 Task: Show all amenities of Villa in Joshua Tree, California, United States.
Action: Mouse moved to (1042, 169)
Screenshot: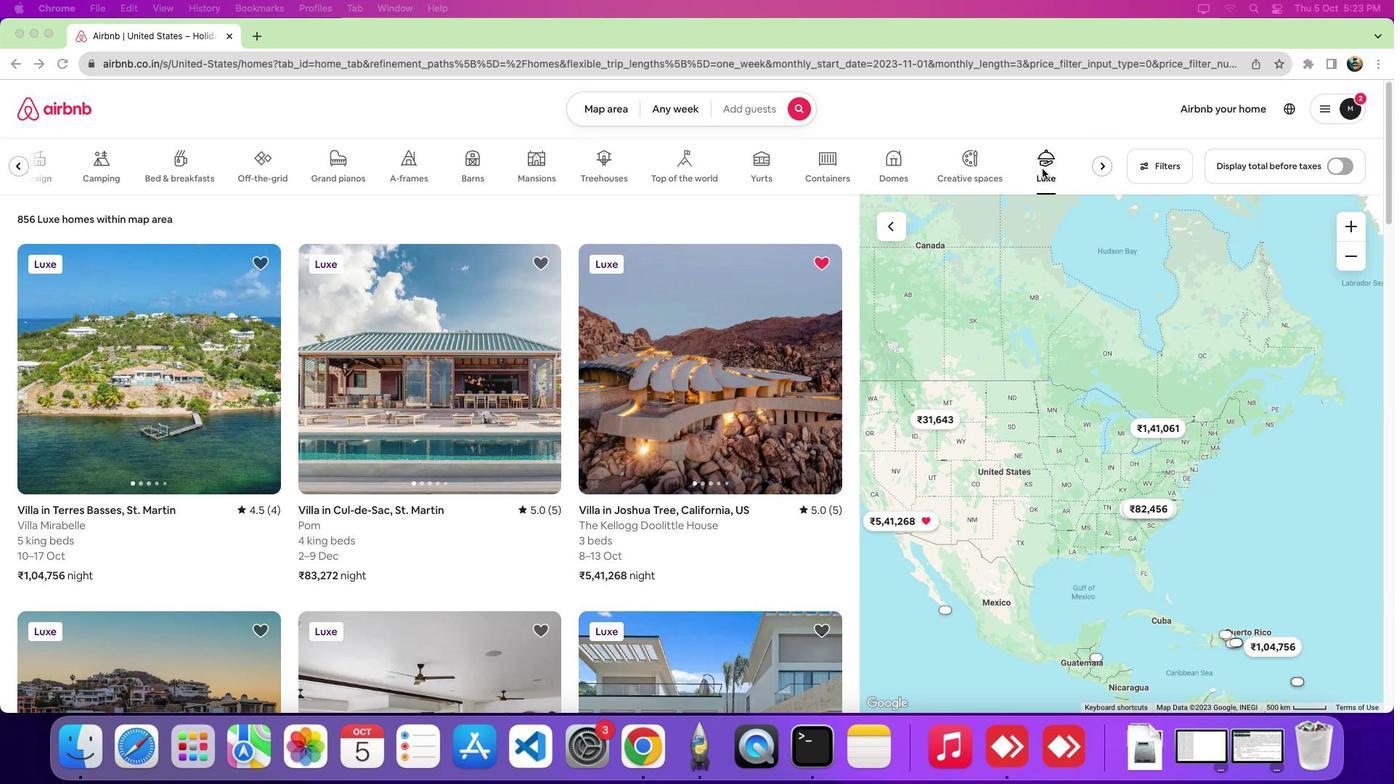
Action: Mouse pressed left at (1042, 169)
Screenshot: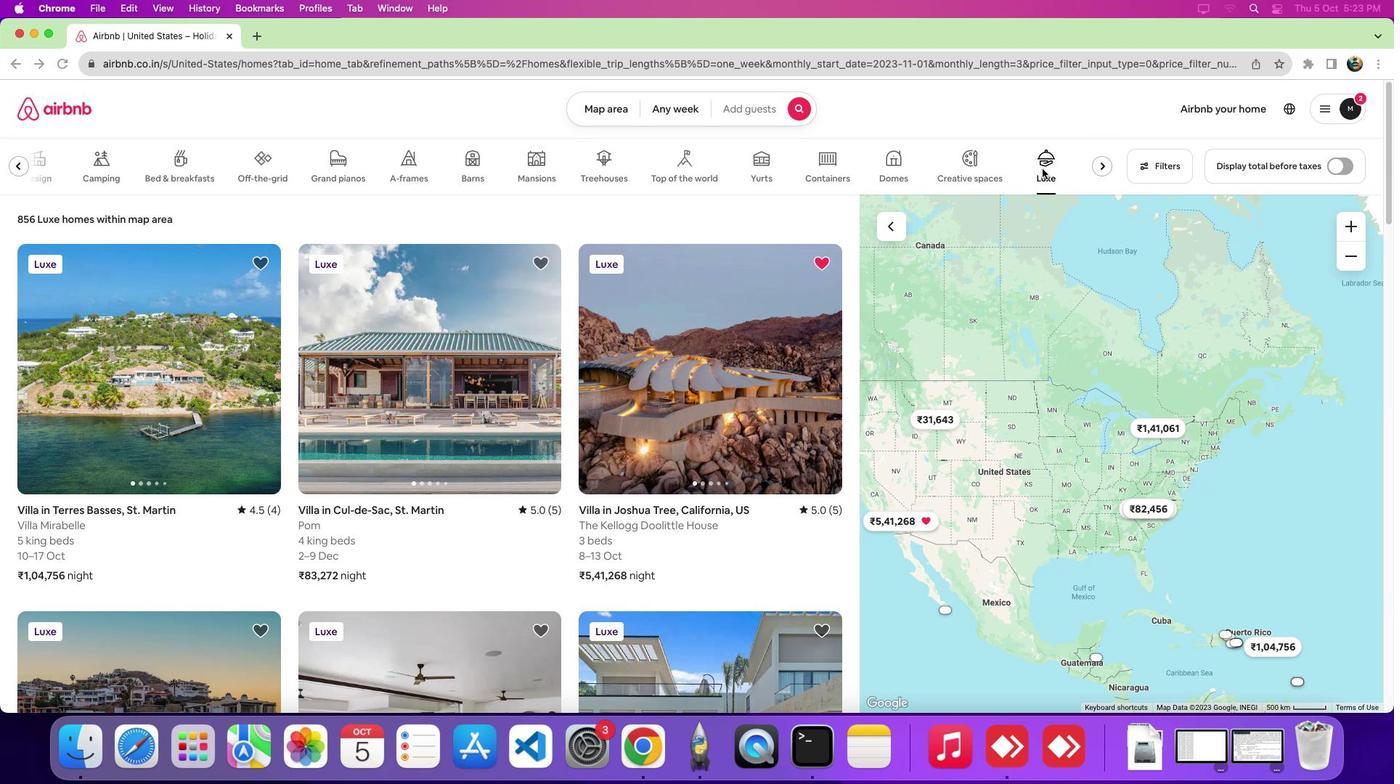
Action: Mouse moved to (761, 319)
Screenshot: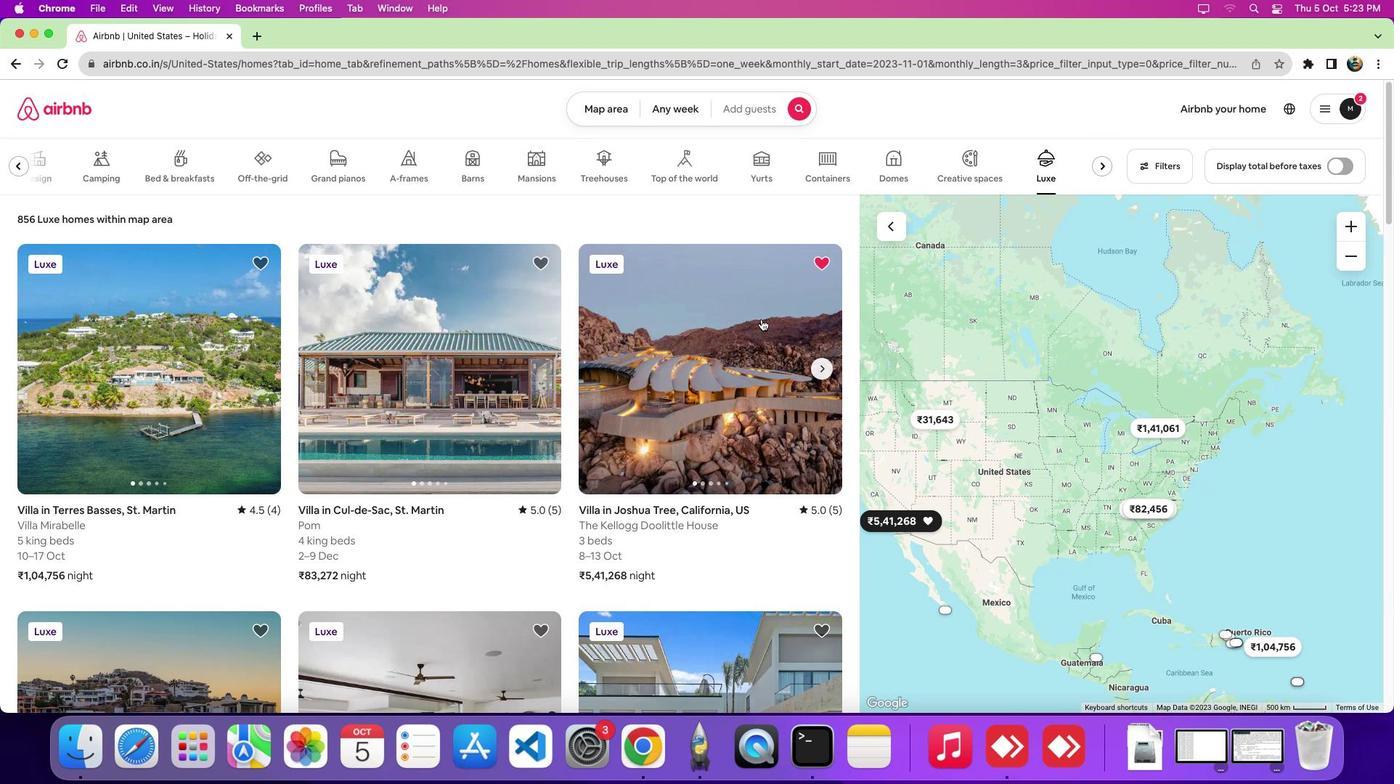 
Action: Mouse pressed left at (761, 319)
Screenshot: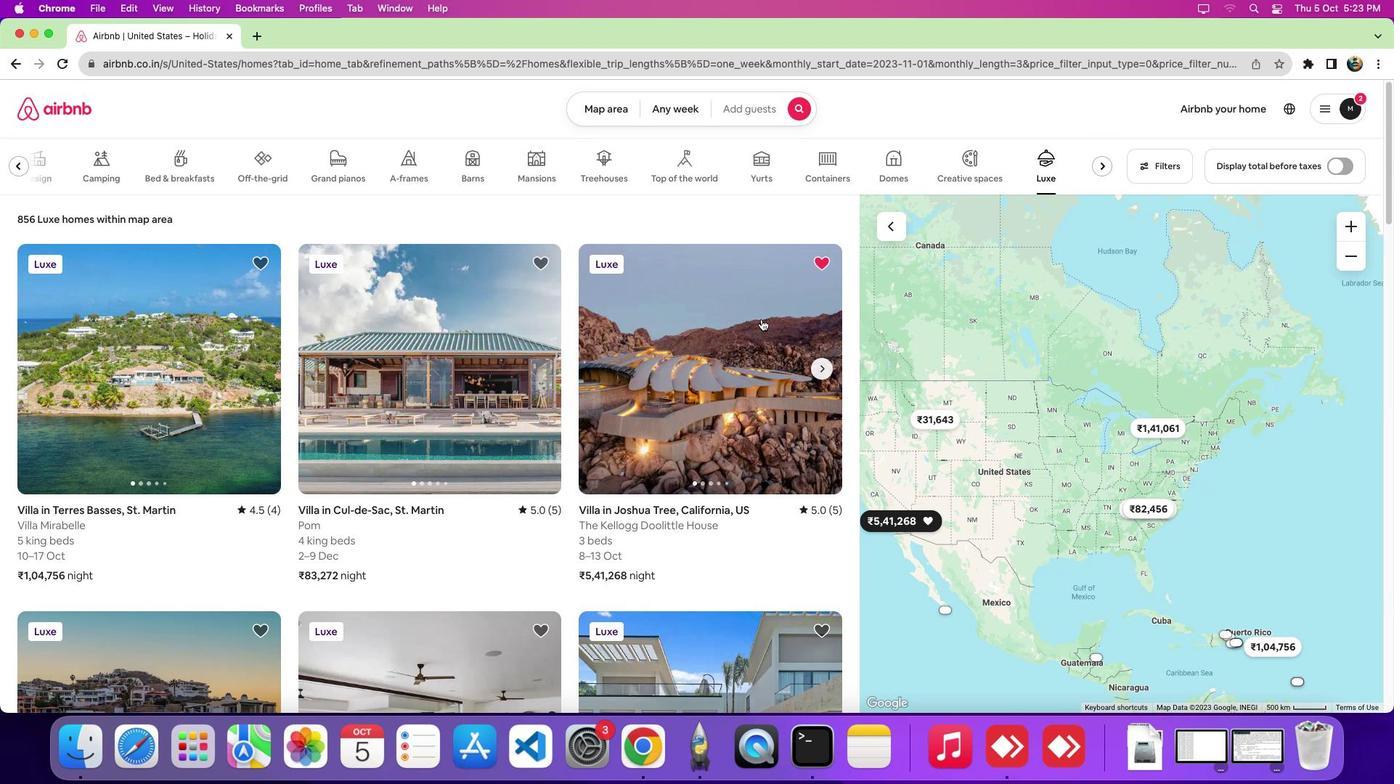 
Action: Mouse moved to (717, 443)
Screenshot: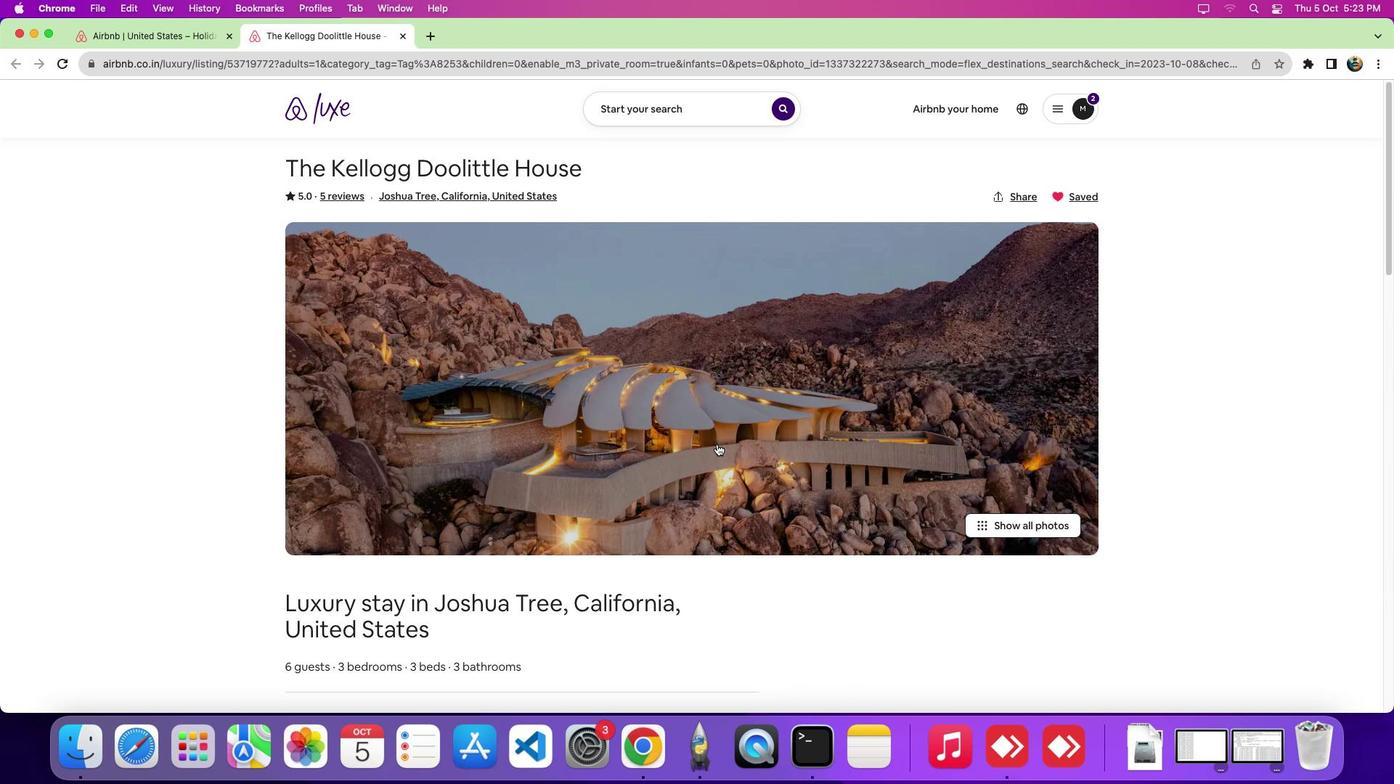
Action: Mouse scrolled (717, 443) with delta (0, 0)
Screenshot: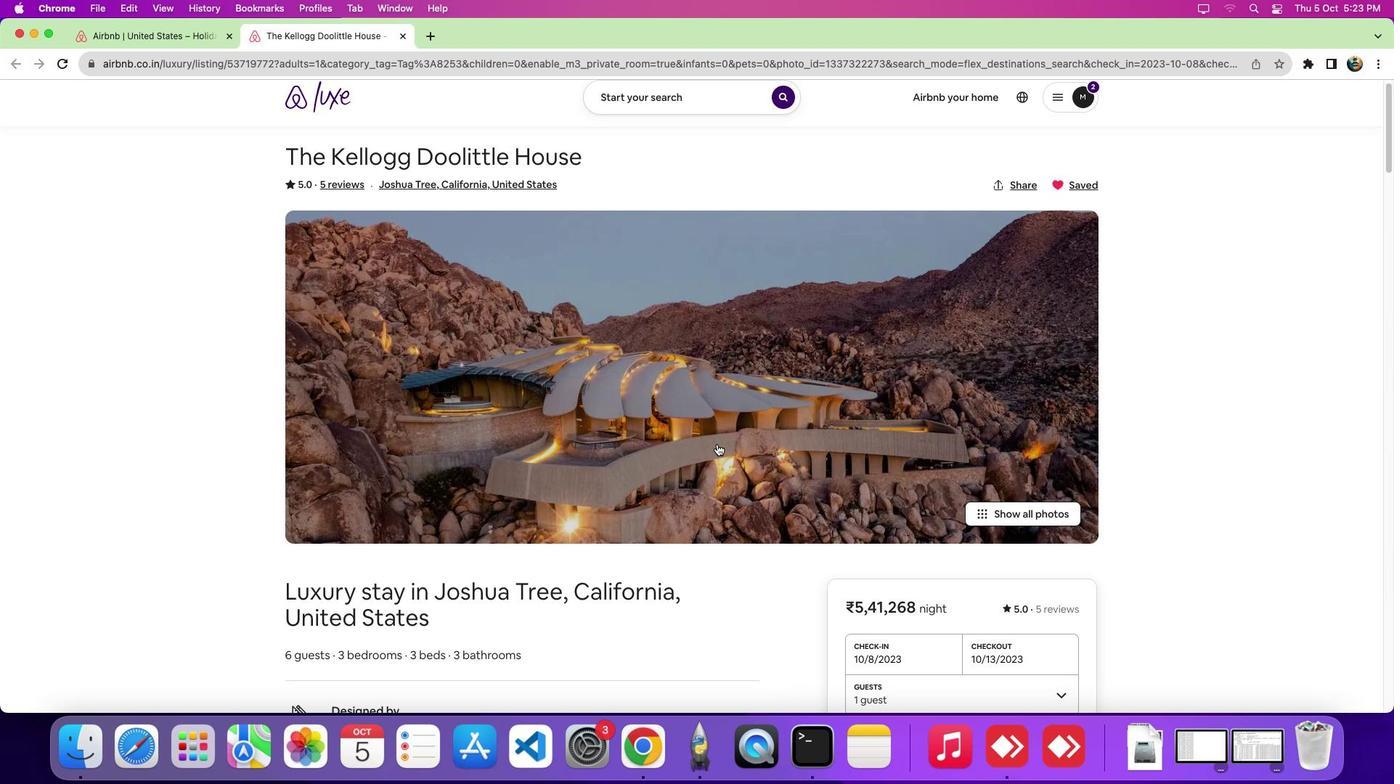 
Action: Mouse scrolled (717, 443) with delta (0, 0)
Screenshot: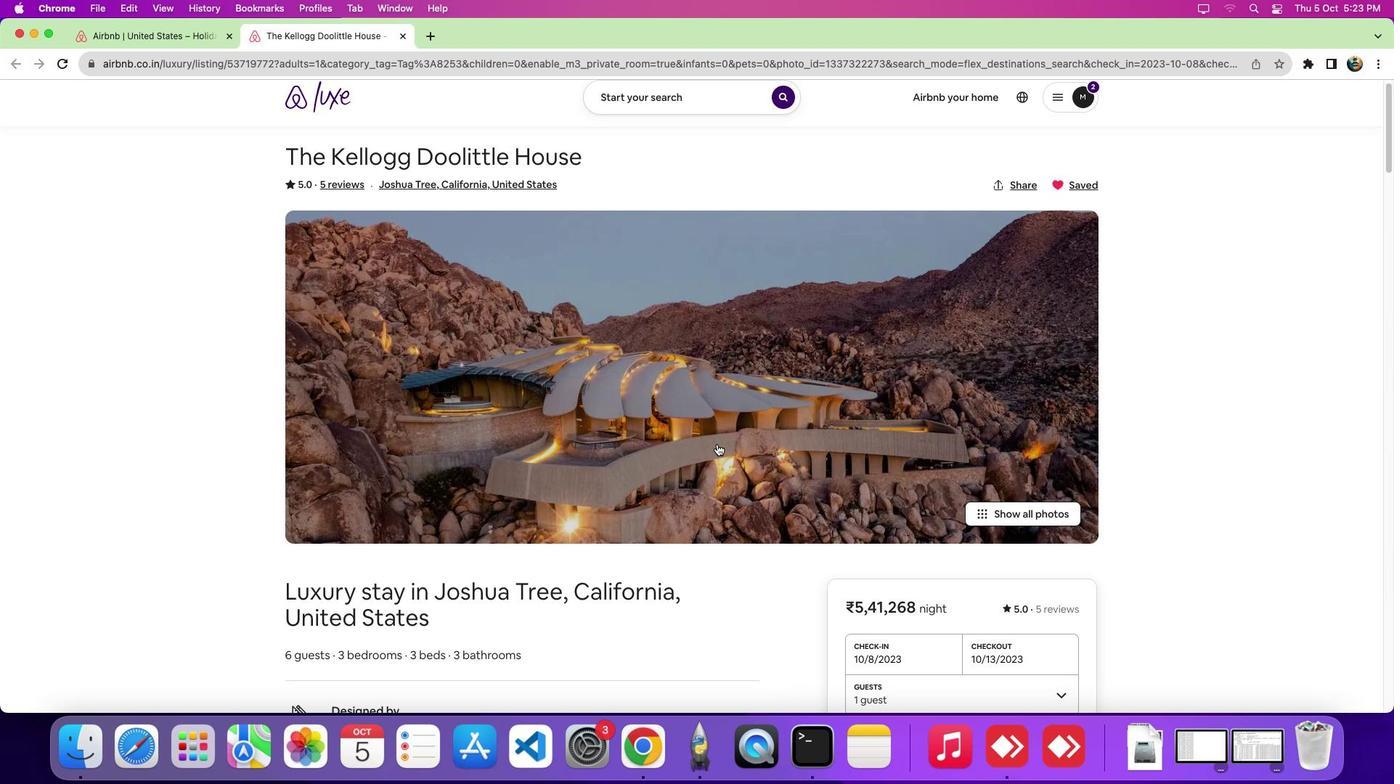 
Action: Mouse scrolled (717, 443) with delta (0, -5)
Screenshot: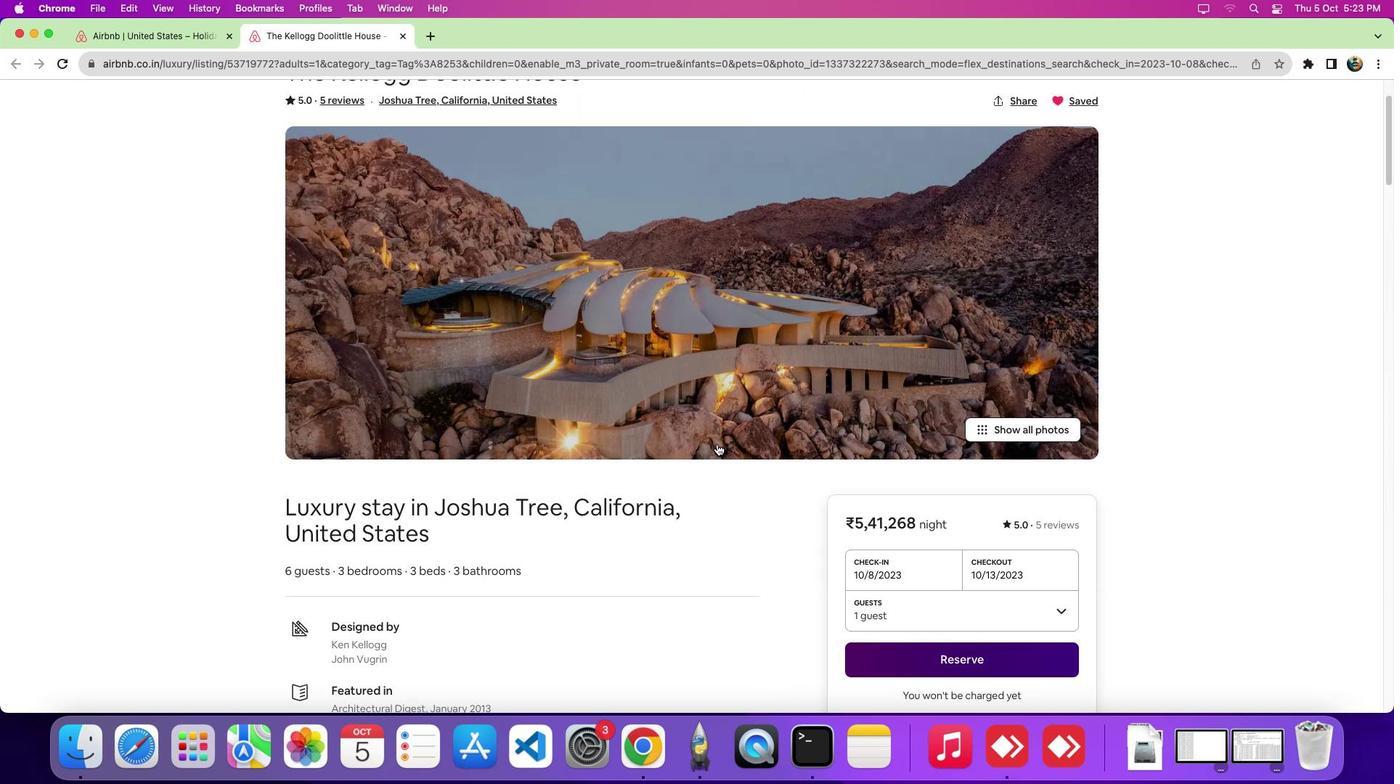 
Action: Mouse scrolled (717, 443) with delta (0, -7)
Screenshot: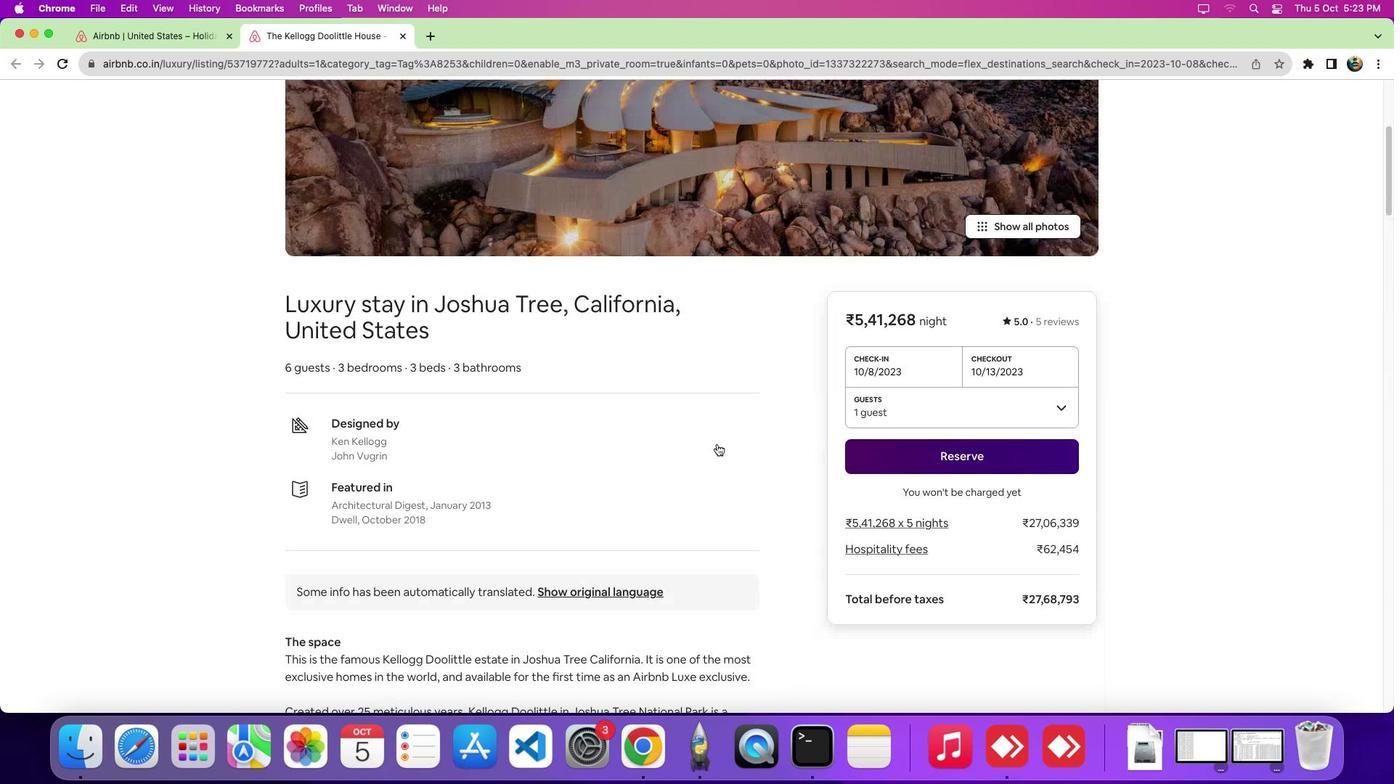 
Action: Mouse moved to (487, 114)
Screenshot: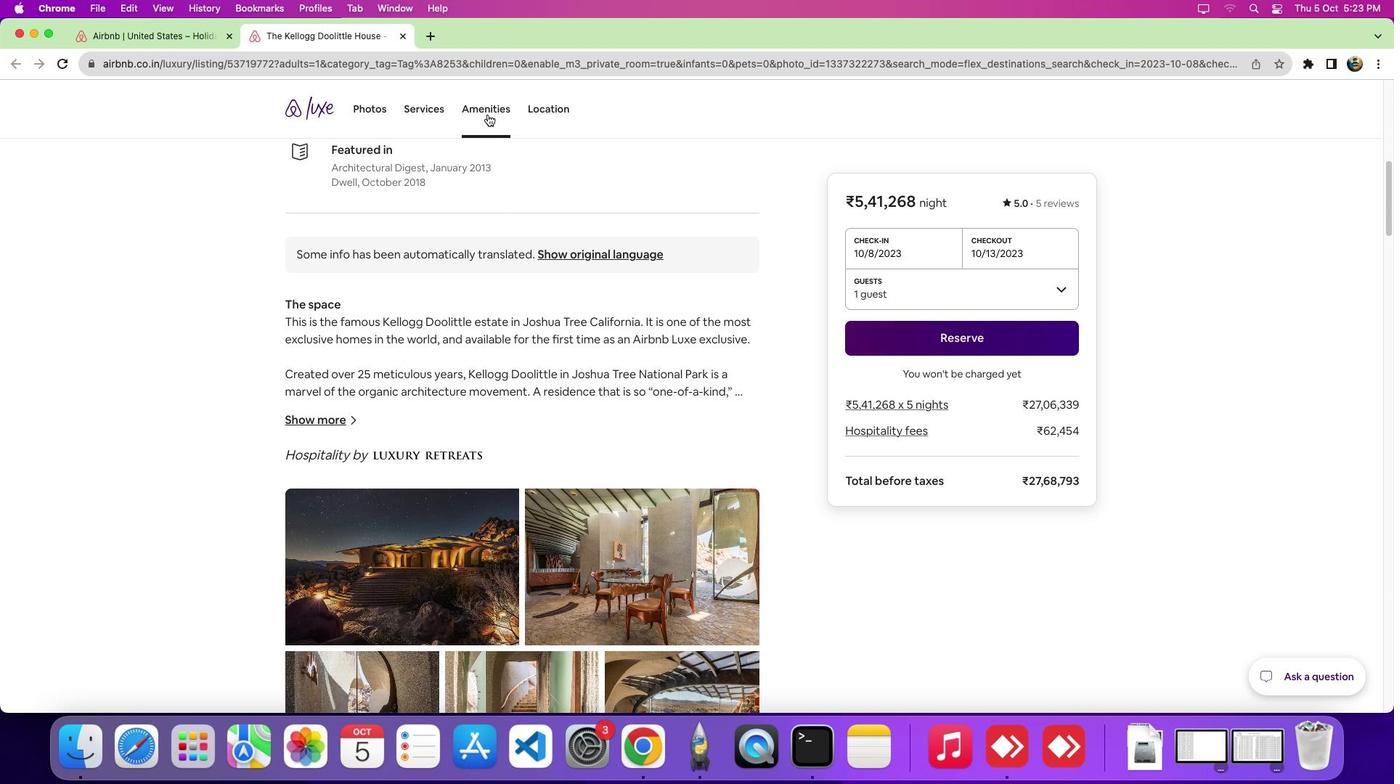 
Action: Mouse pressed left at (487, 114)
Screenshot: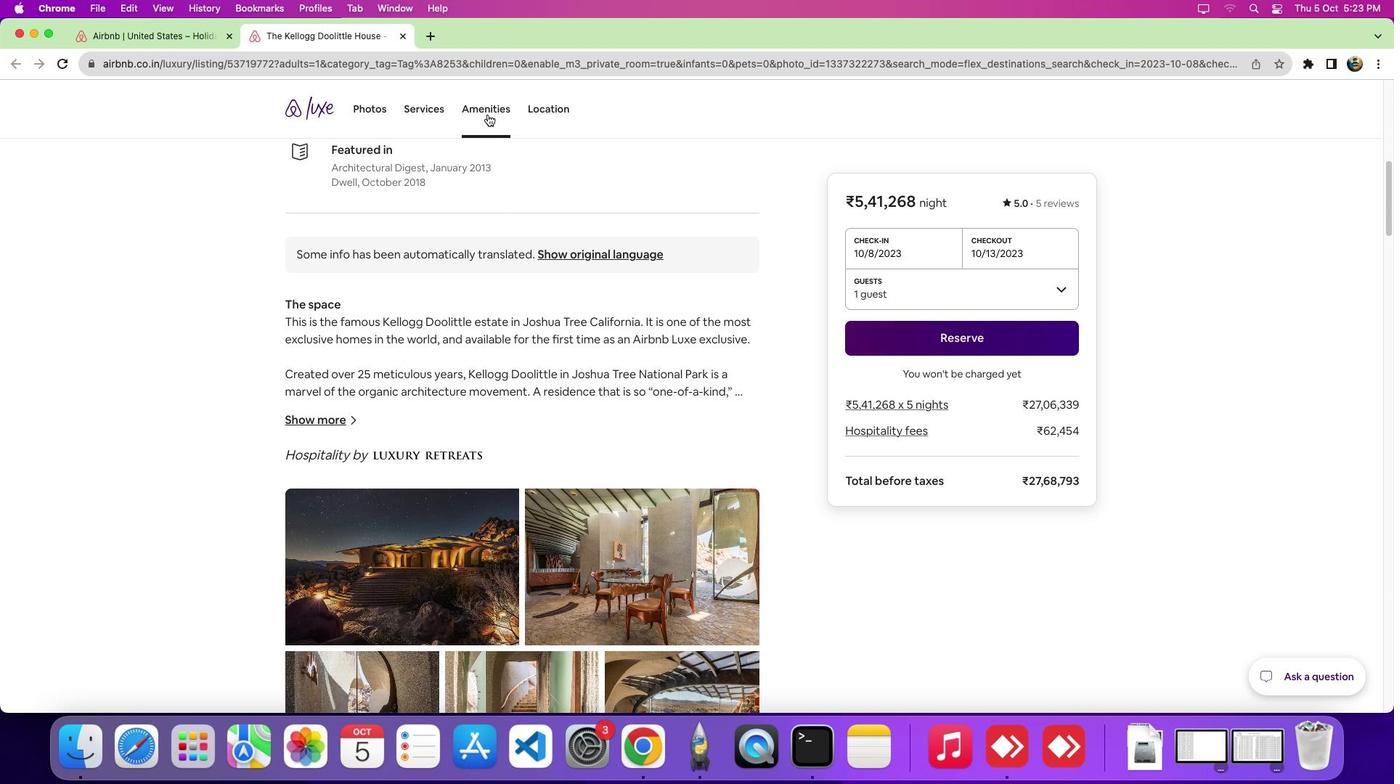 
Action: Mouse moved to (579, 312)
Screenshot: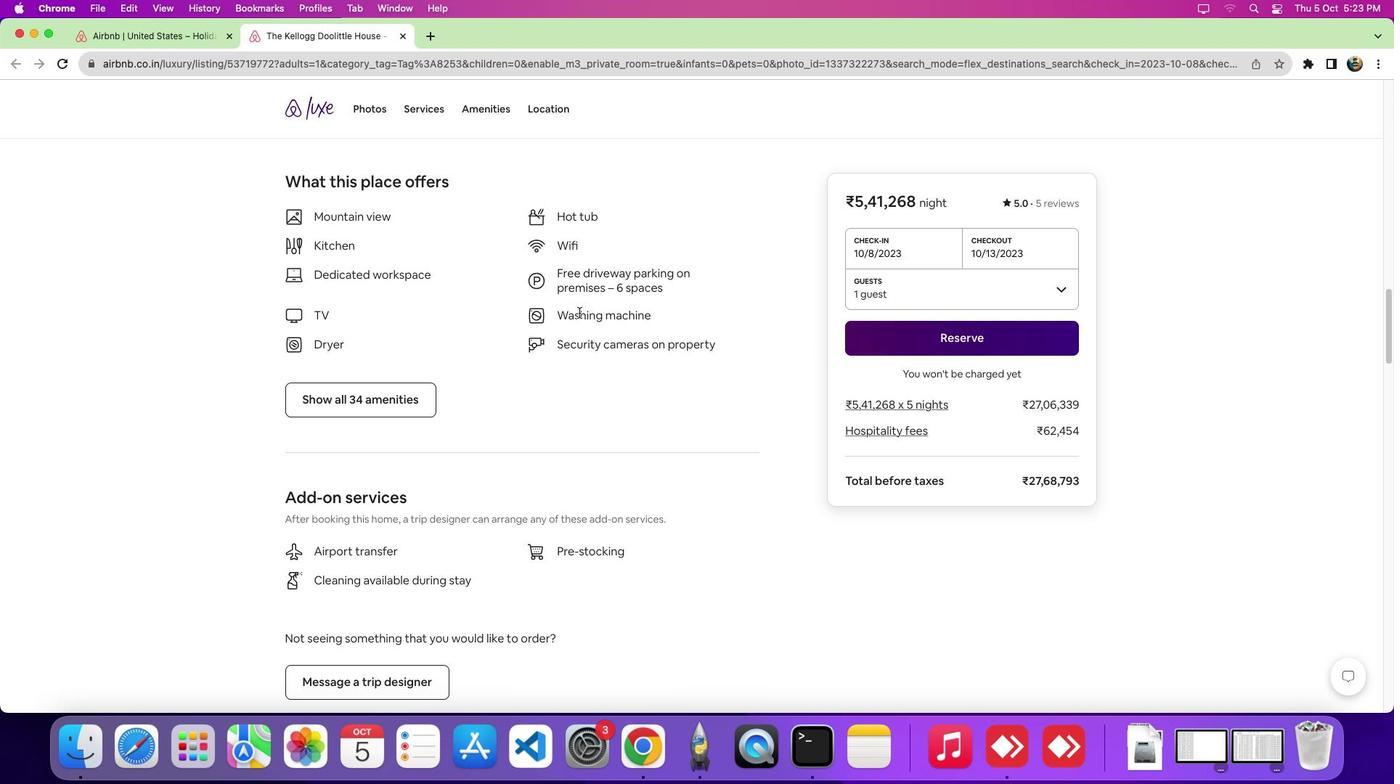 
Action: Mouse scrolled (579, 312) with delta (0, 0)
Screenshot: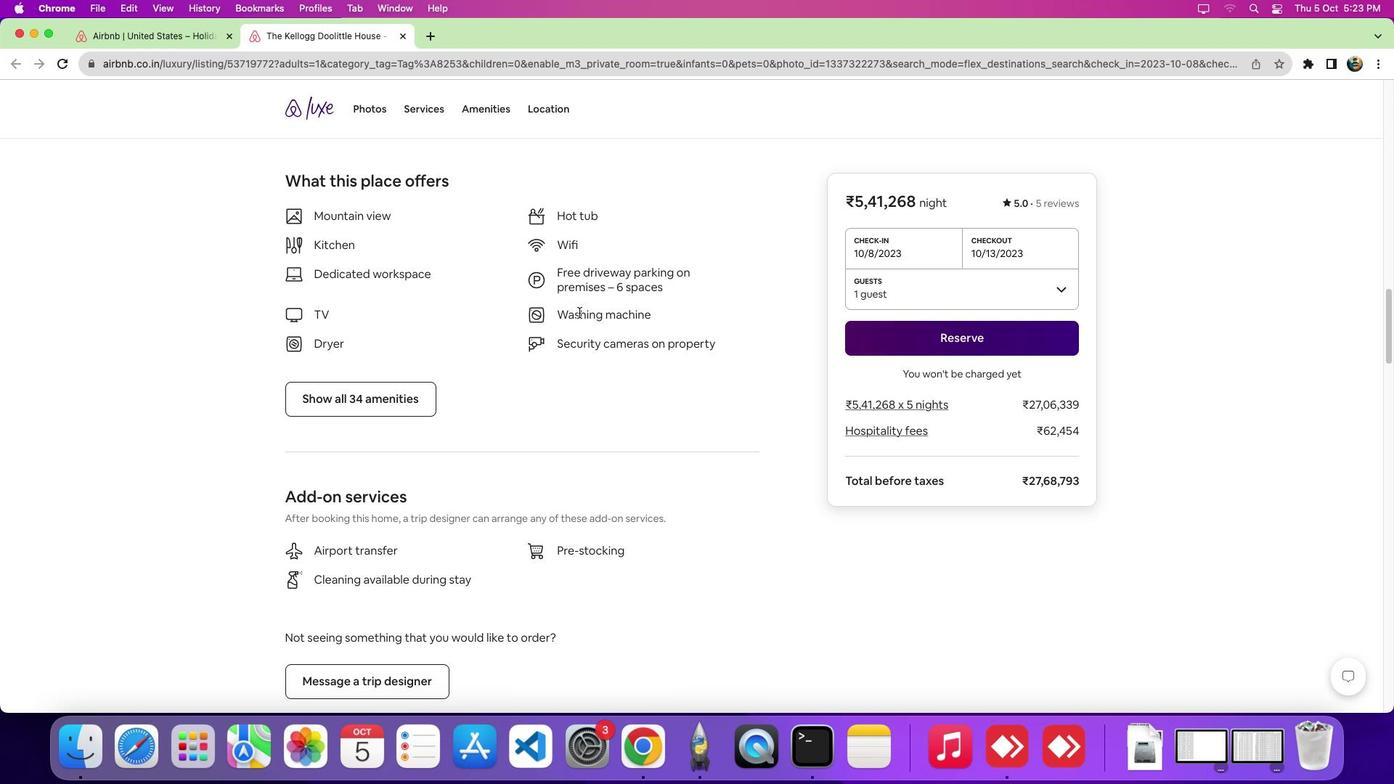 
Action: Mouse scrolled (579, 312) with delta (0, 0)
Screenshot: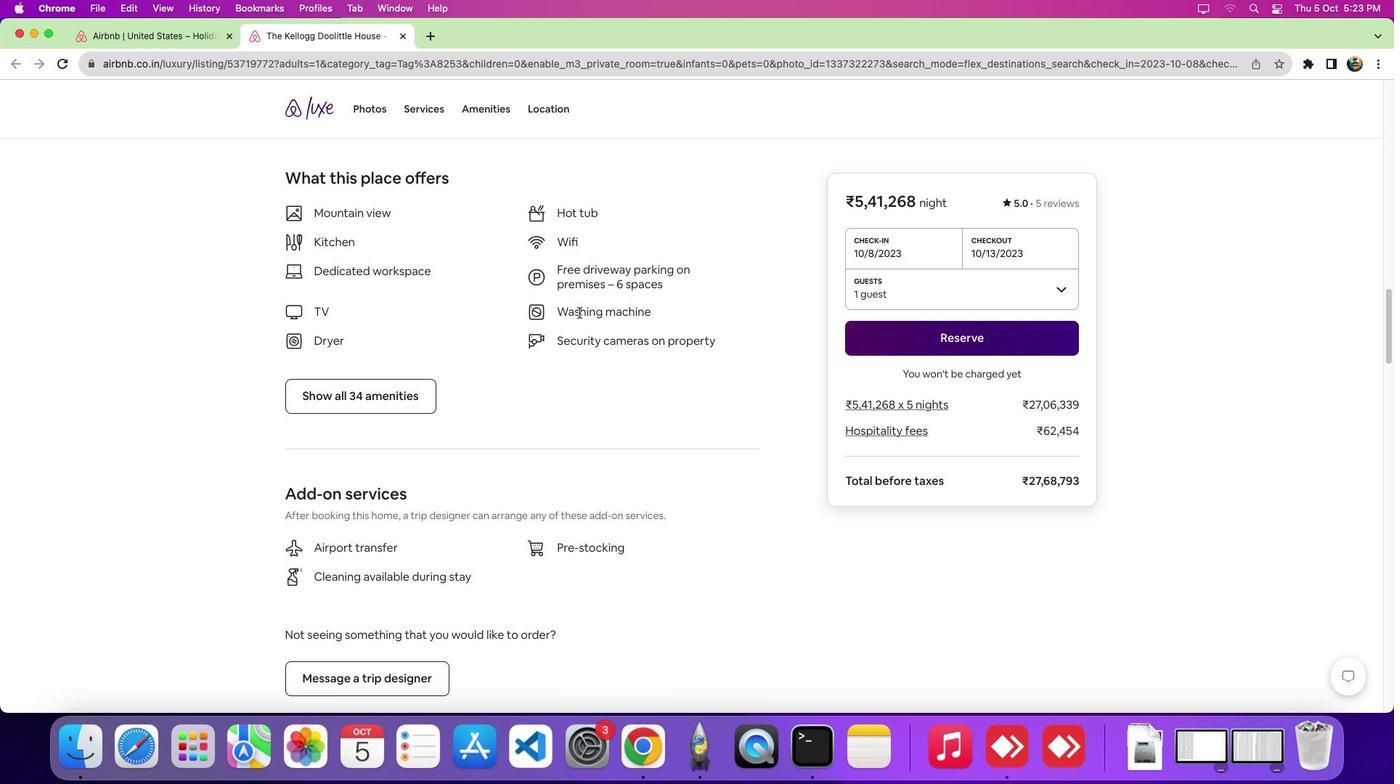 
Action: Mouse scrolled (579, 312) with delta (0, 0)
Screenshot: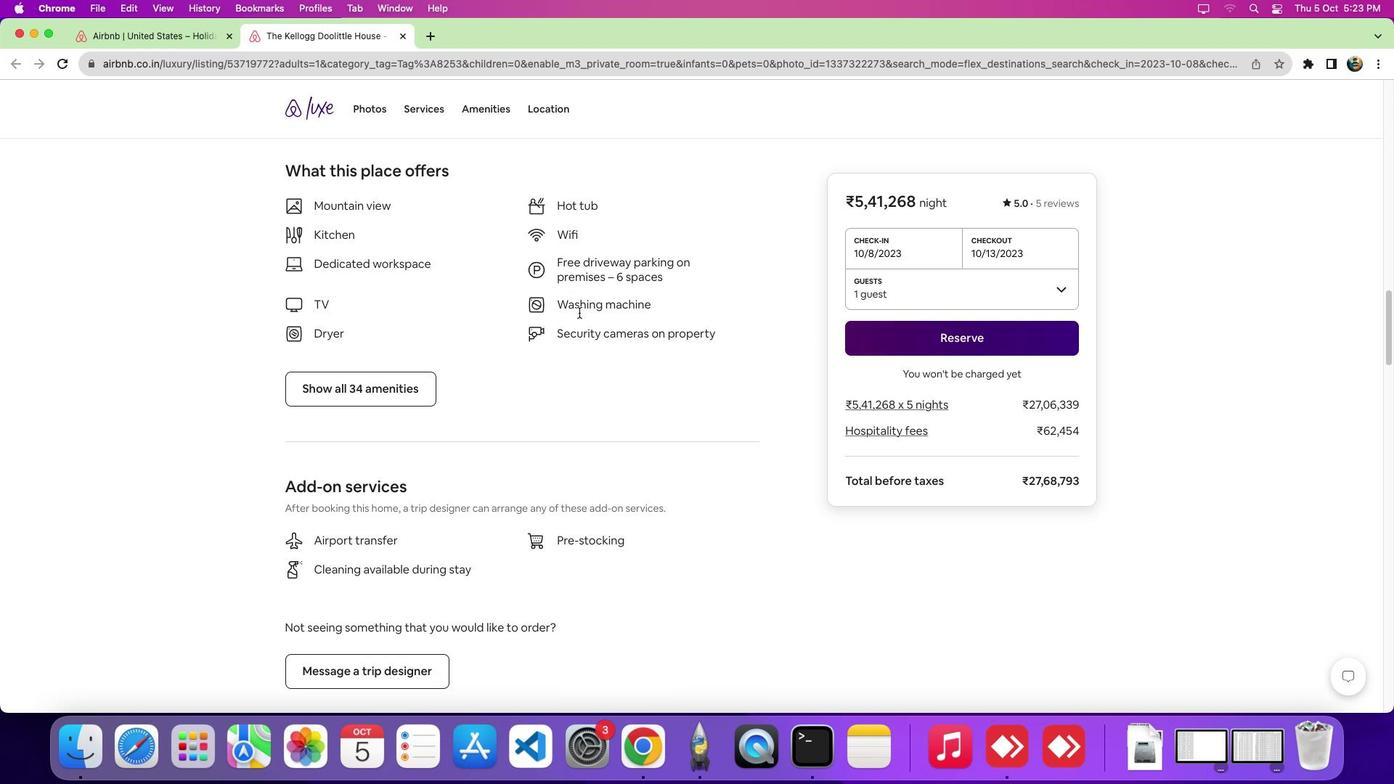 
Action: Mouse moved to (392, 345)
Screenshot: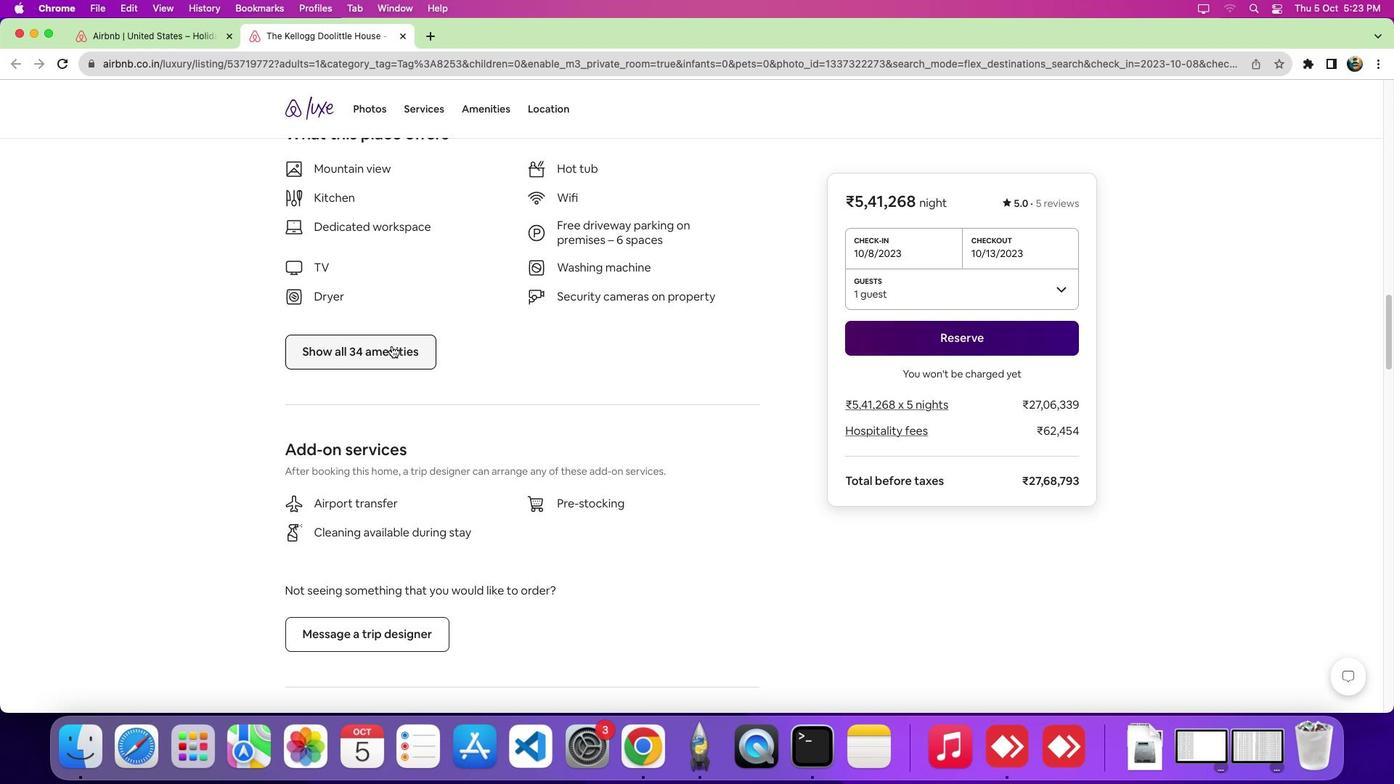 
Action: Mouse pressed left at (392, 345)
Screenshot: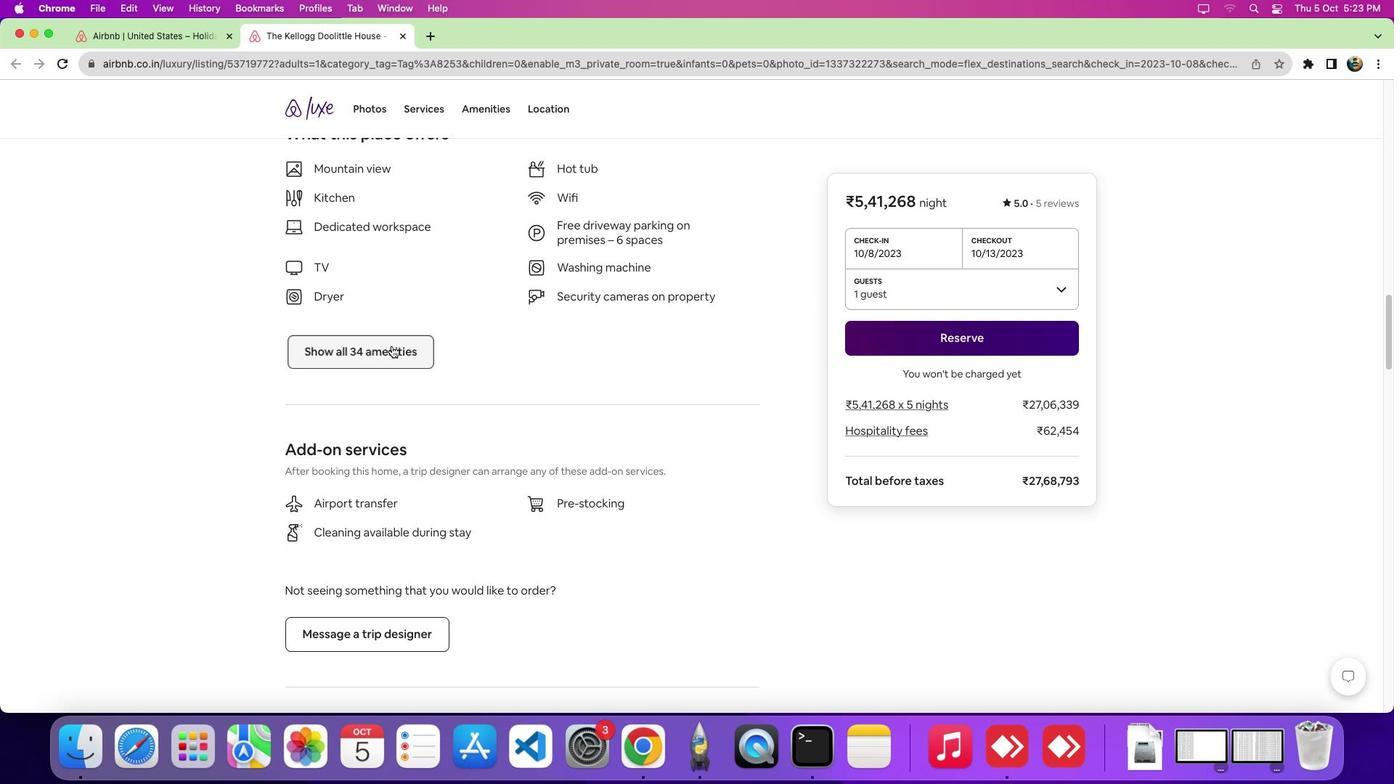 
Action: Mouse moved to (722, 426)
Screenshot: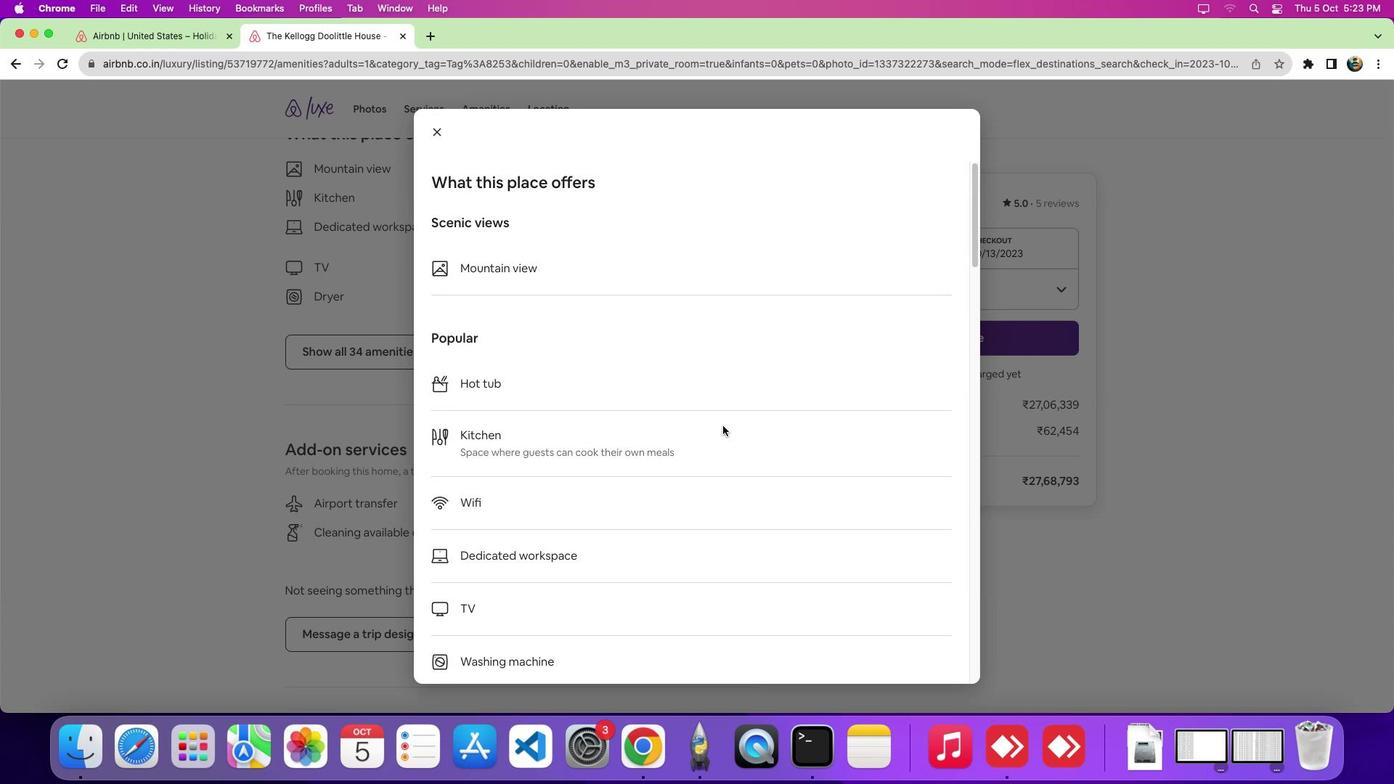 
Action: Mouse scrolled (722, 426) with delta (0, 0)
Screenshot: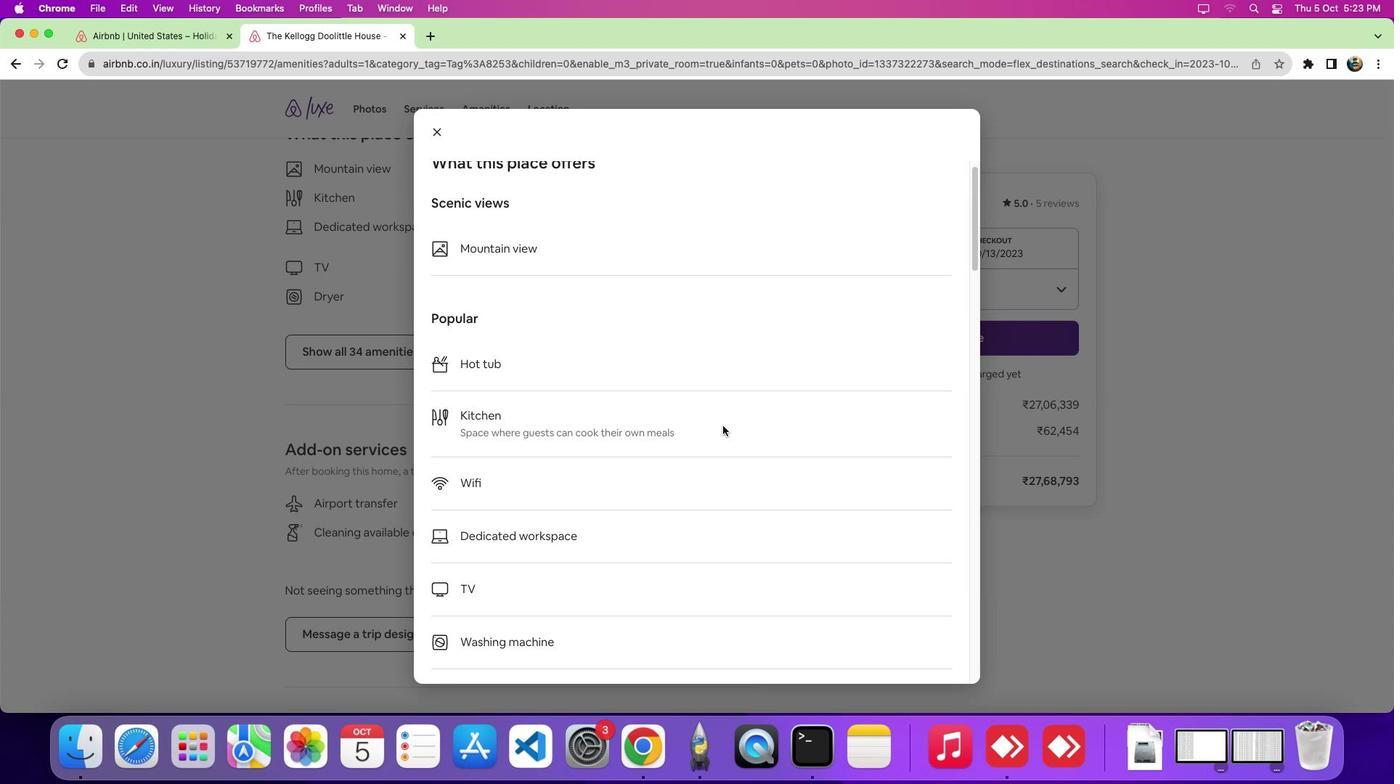 
Action: Mouse scrolled (722, 426) with delta (0, -1)
Screenshot: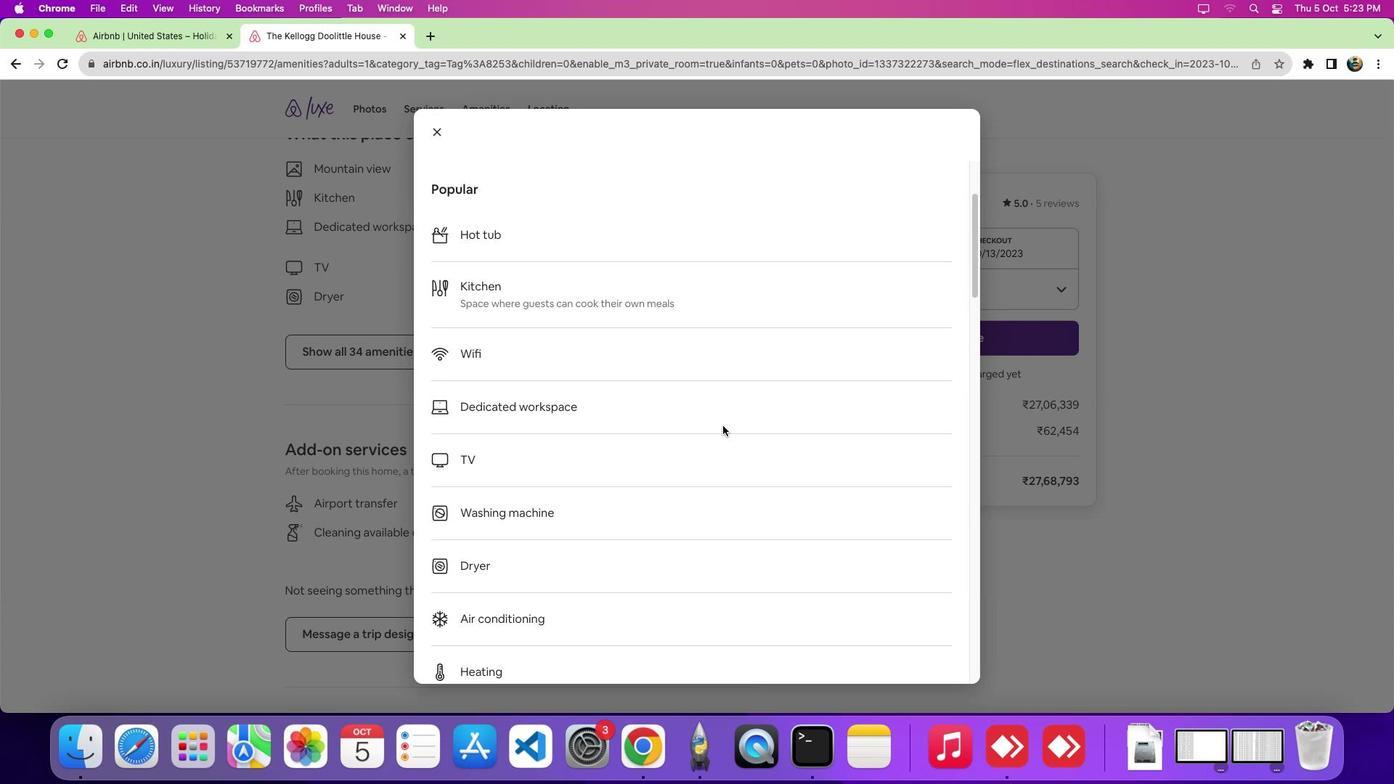 
Action: Mouse scrolled (722, 426) with delta (0, -6)
Screenshot: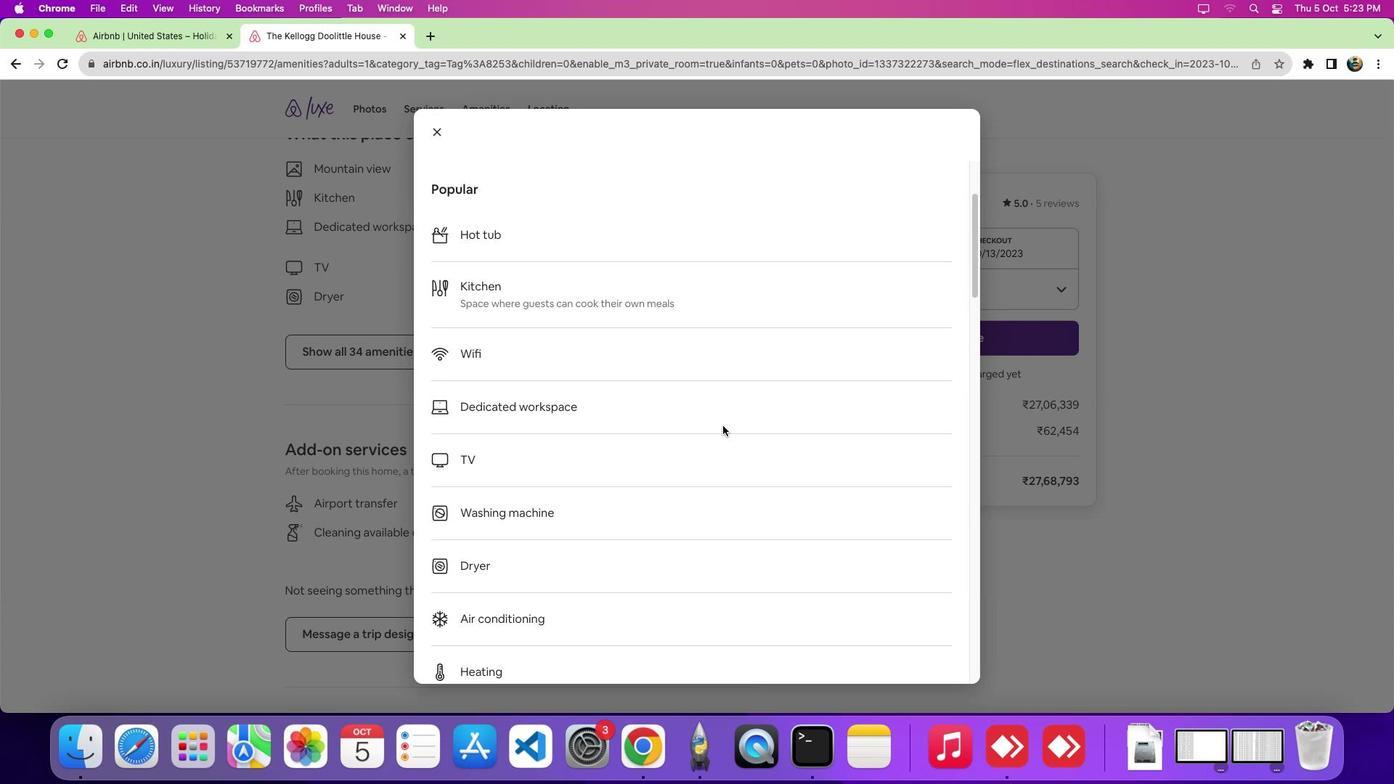 
Action: Mouse scrolled (722, 426) with delta (0, -8)
Screenshot: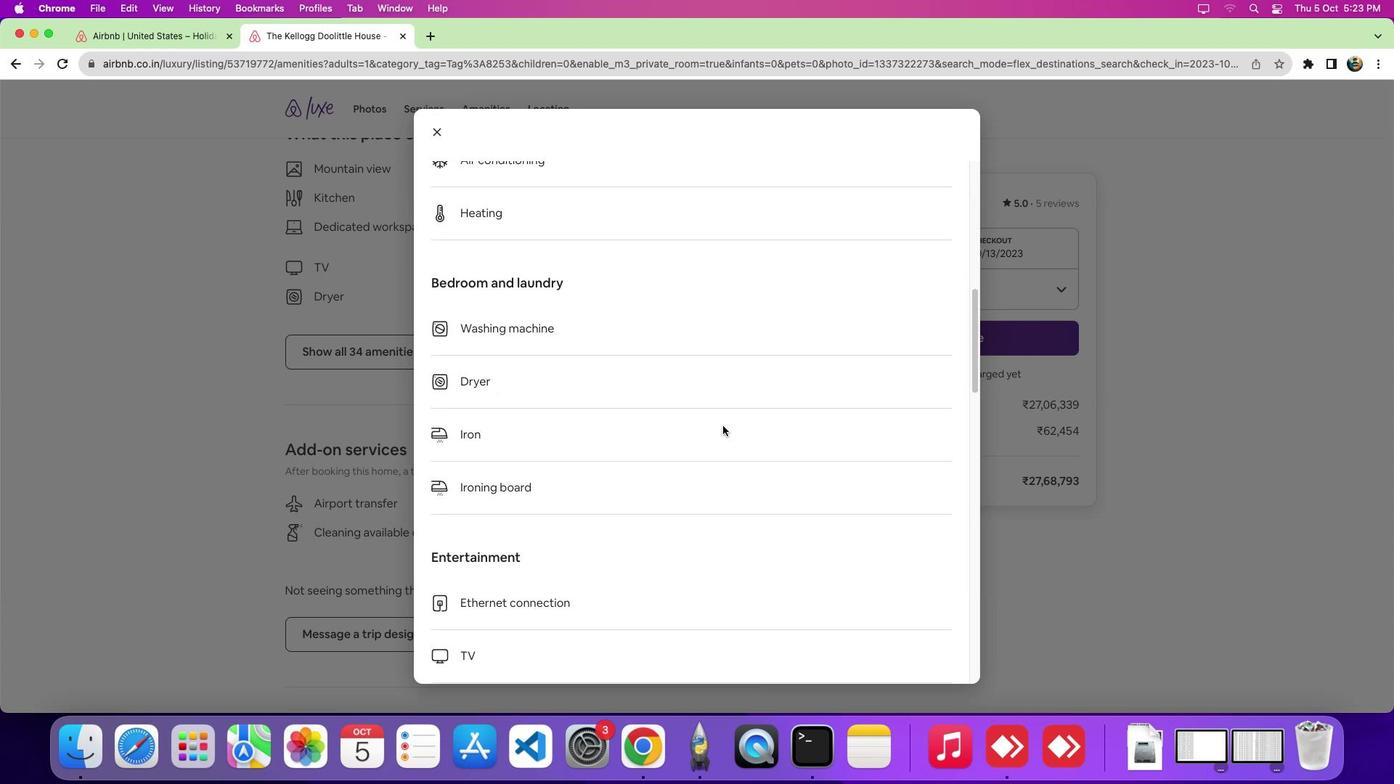 
